 Task: Change the aspect ratio to 1:1.
Action: Mouse moved to (83, 13)
Screenshot: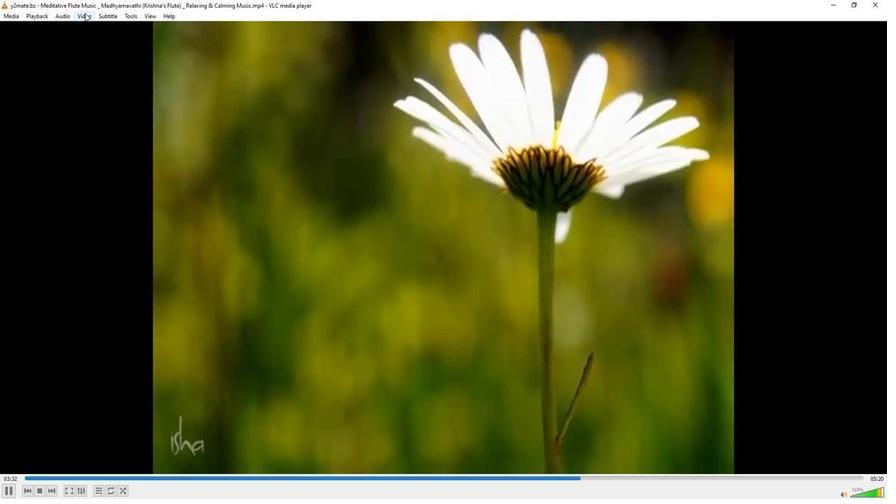 
Action: Mouse pressed left at (83, 13)
Screenshot: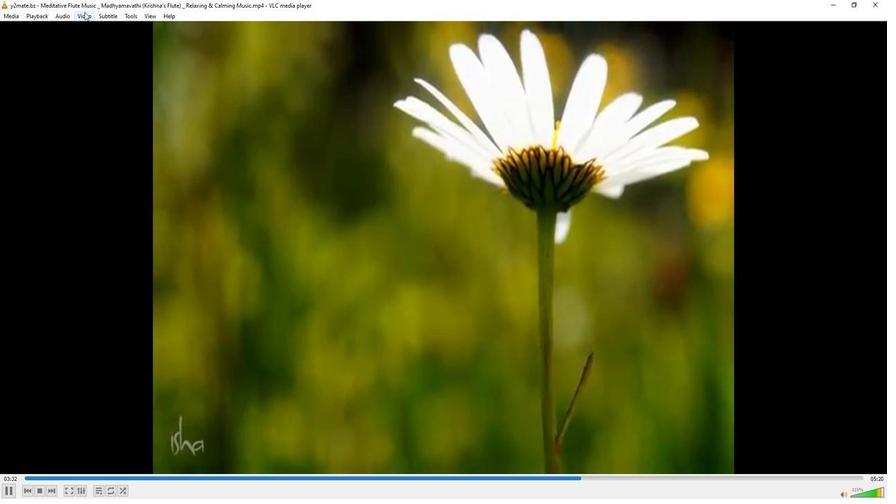 
Action: Mouse moved to (169, 122)
Screenshot: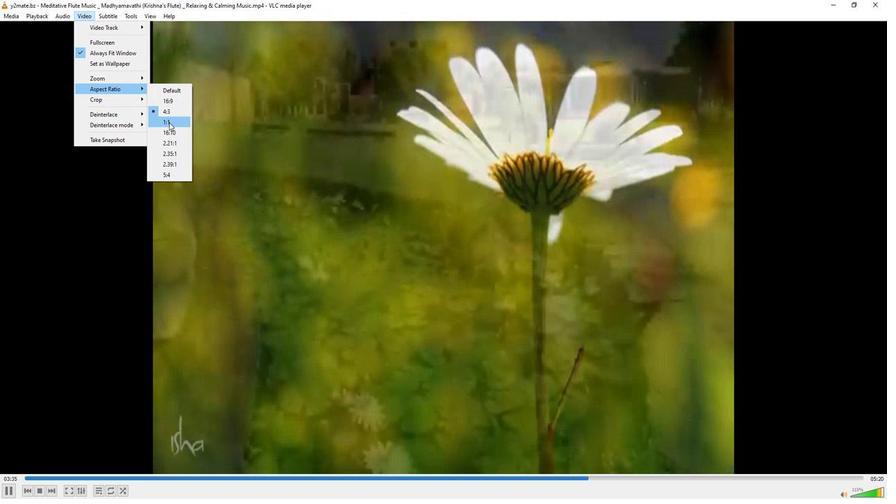 
Action: Mouse pressed left at (169, 122)
Screenshot: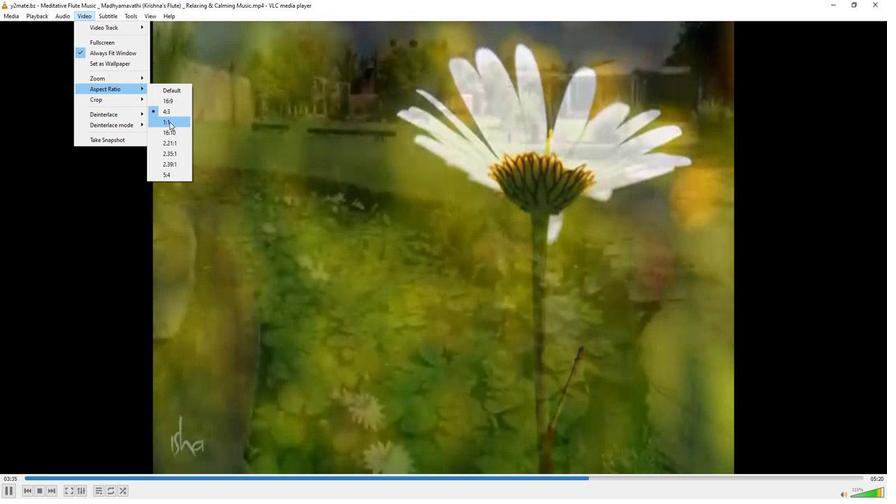 
